 Task: Create a task  Develop a new online tool for project collaboration , assign it to team member softage.4@softage.net in the project AgileLogic and update the status of the task to  On Track  , set the priority of the task to Low
Action: Mouse moved to (91, 268)
Screenshot: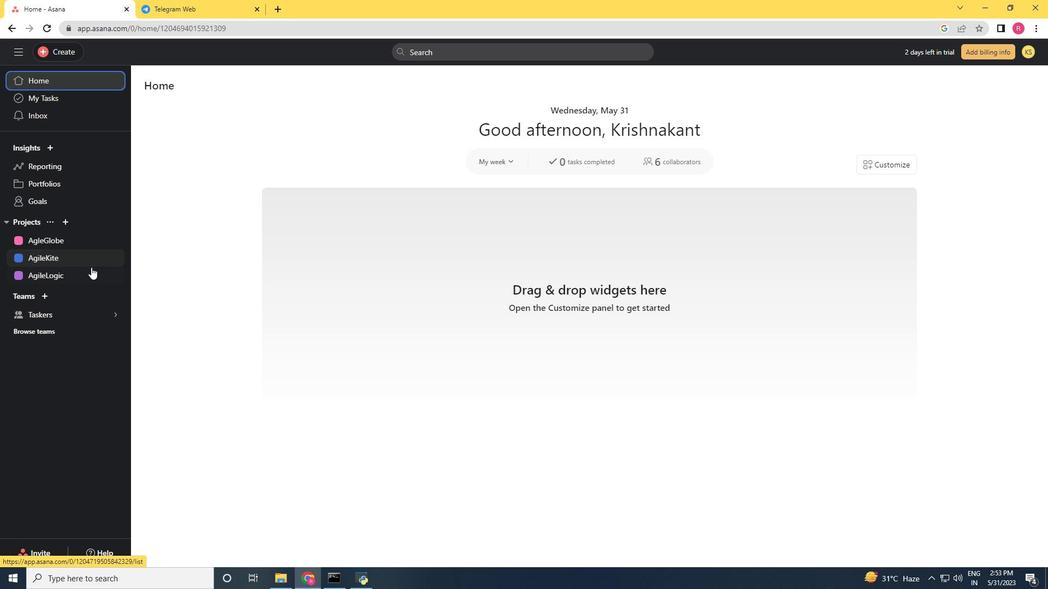 
Action: Mouse pressed left at (91, 268)
Screenshot: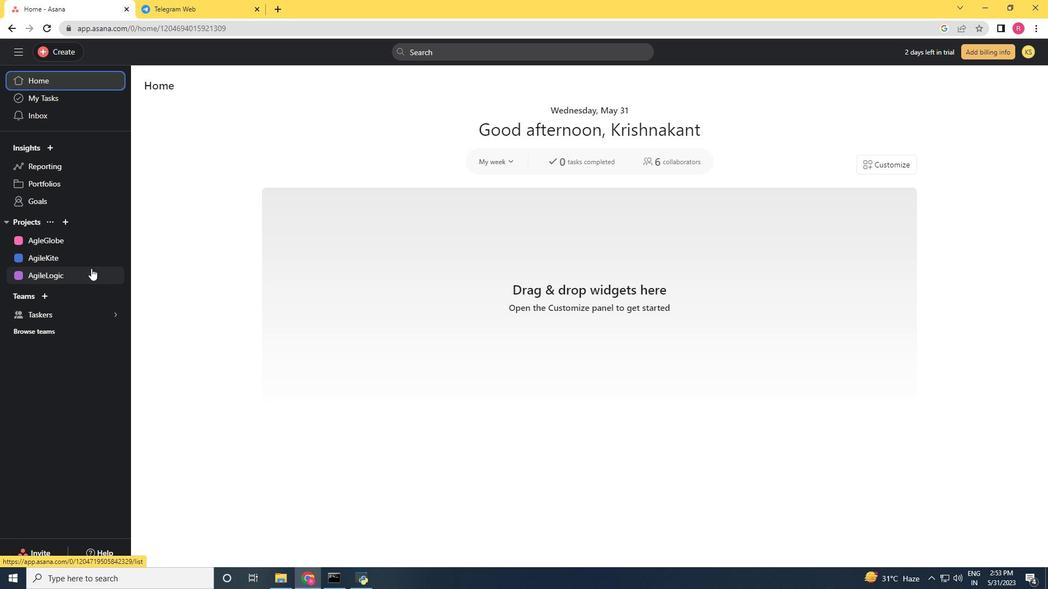 
Action: Mouse moved to (65, 50)
Screenshot: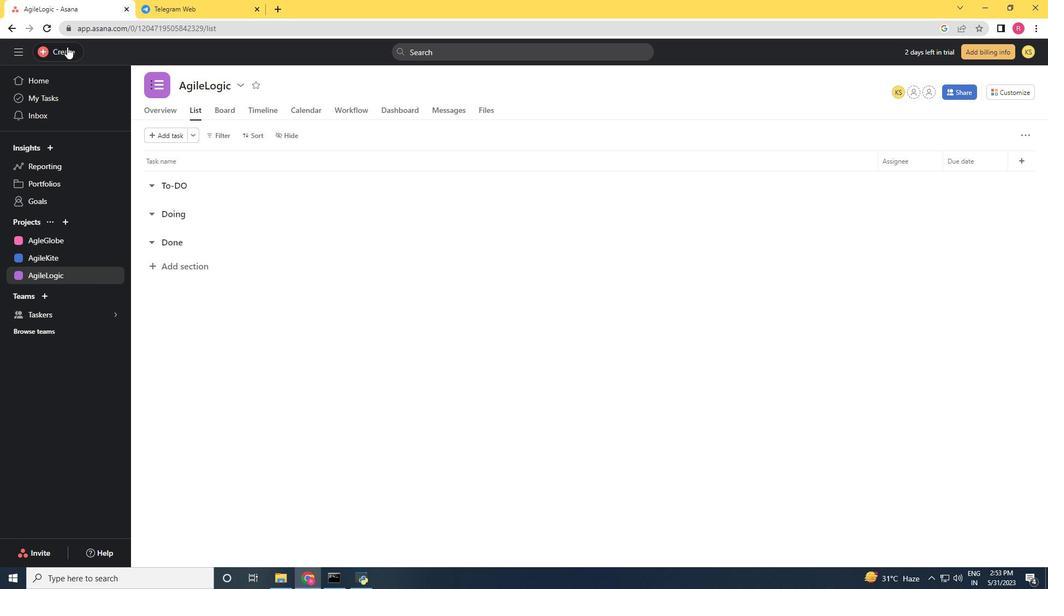 
Action: Mouse pressed left at (65, 50)
Screenshot: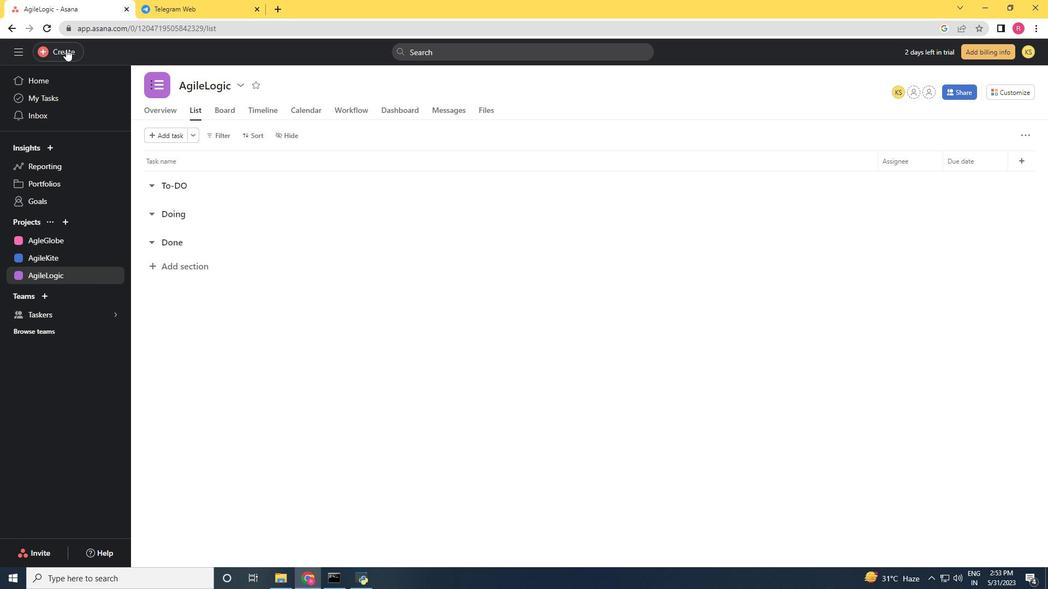 
Action: Mouse moved to (117, 54)
Screenshot: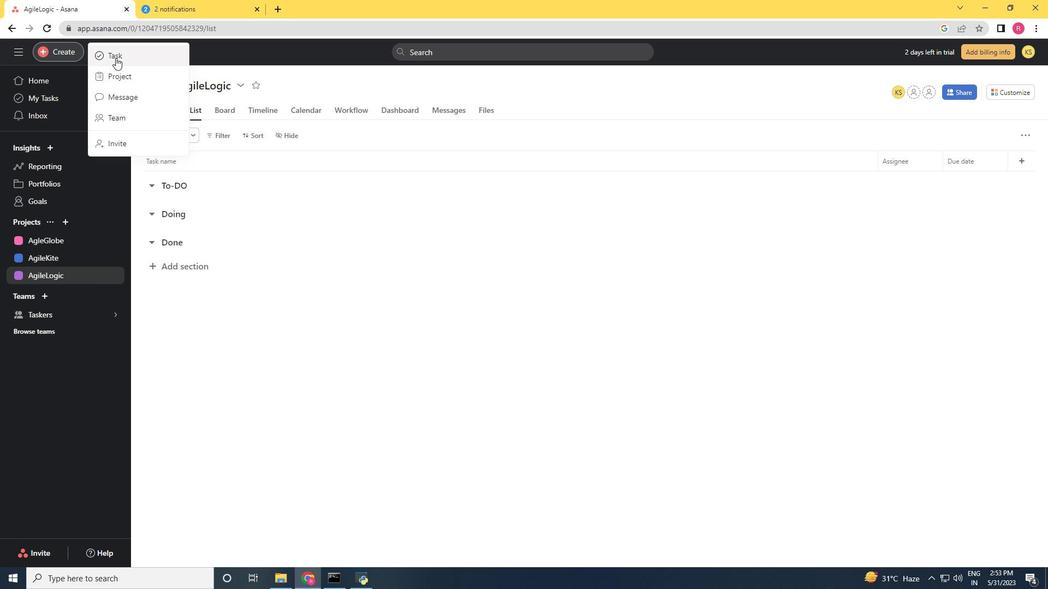 
Action: Mouse pressed left at (117, 54)
Screenshot: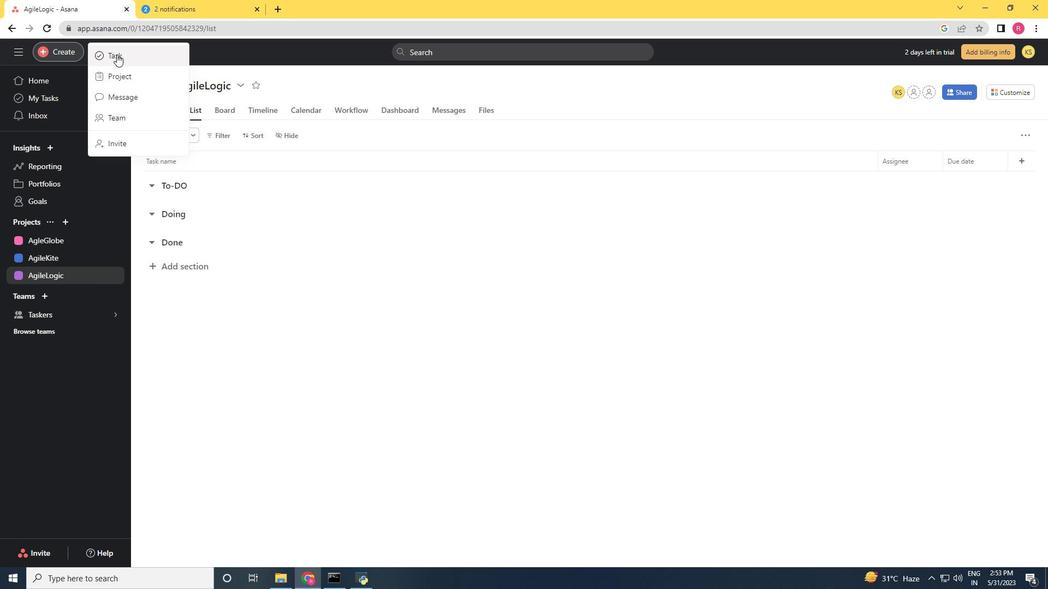 
Action: Key pressed <Key.shift><Key.shift>Develop<Key.space>a<Key.space>new<Key.space>tool<Key.space>d<Key.backspace>for<Key.space>[<Key.backspace>project<Key.space>collabraton
Screenshot: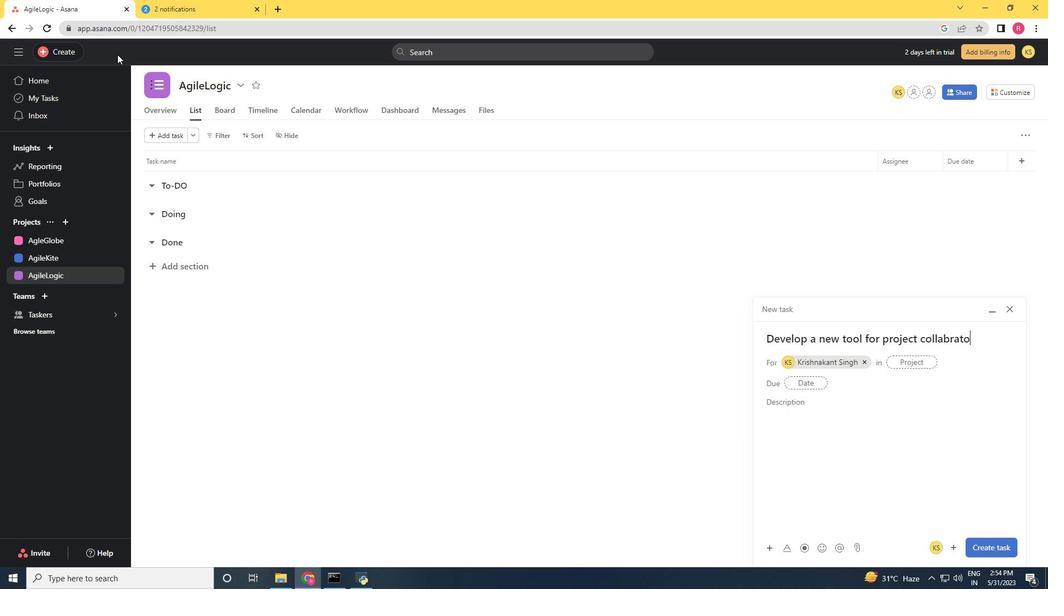 
Action: Mouse moved to (865, 362)
Screenshot: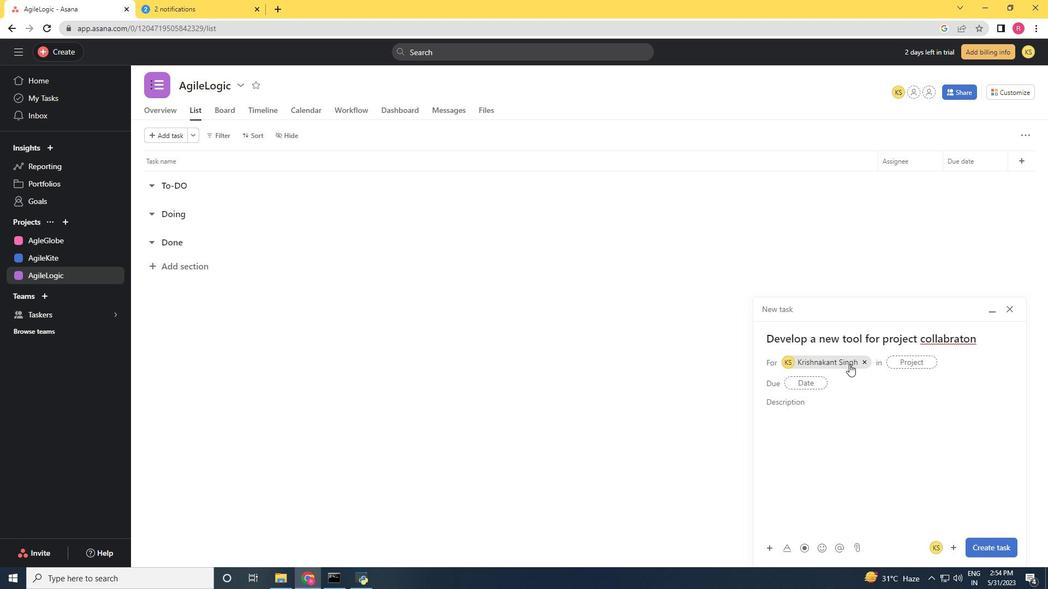 
Action: Mouse pressed left at (865, 362)
Screenshot: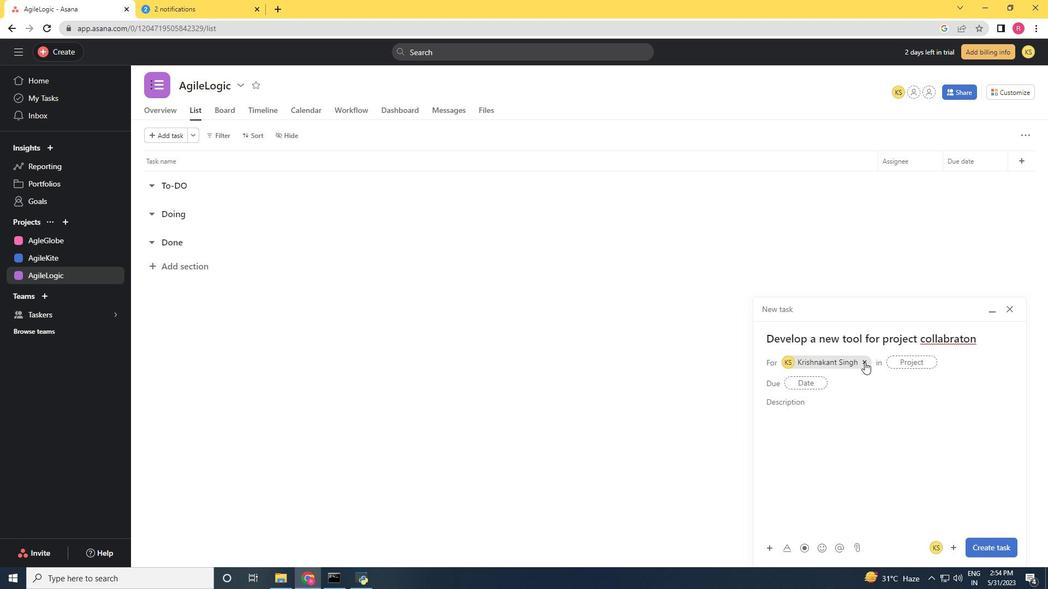 
Action: Mouse moved to (803, 356)
Screenshot: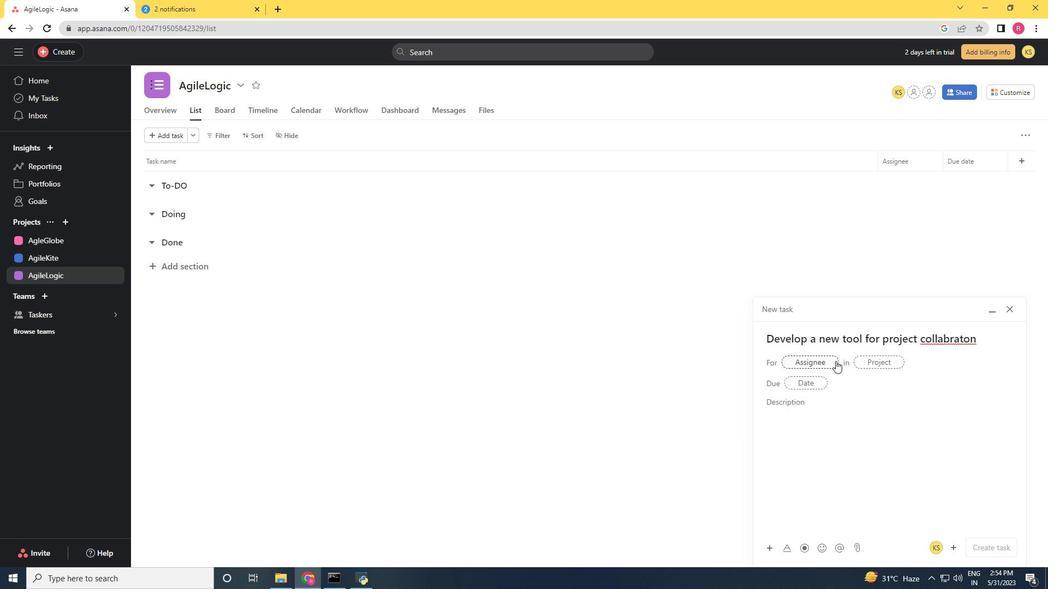 
Action: Mouse pressed left at (803, 356)
Screenshot: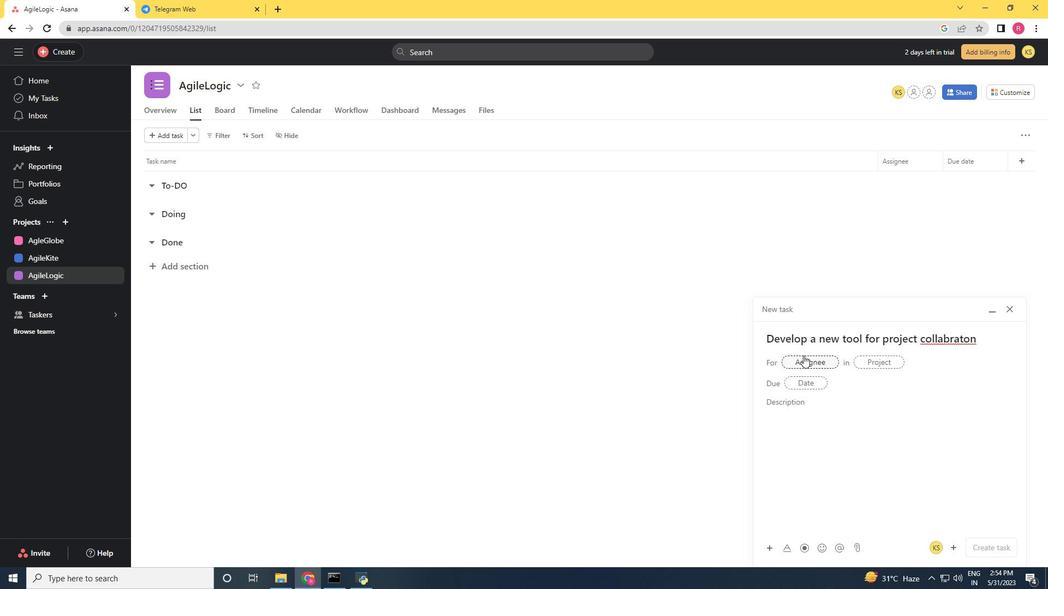 
Action: Key pressed softage.5<Key.shift>@softage.net
Screenshot: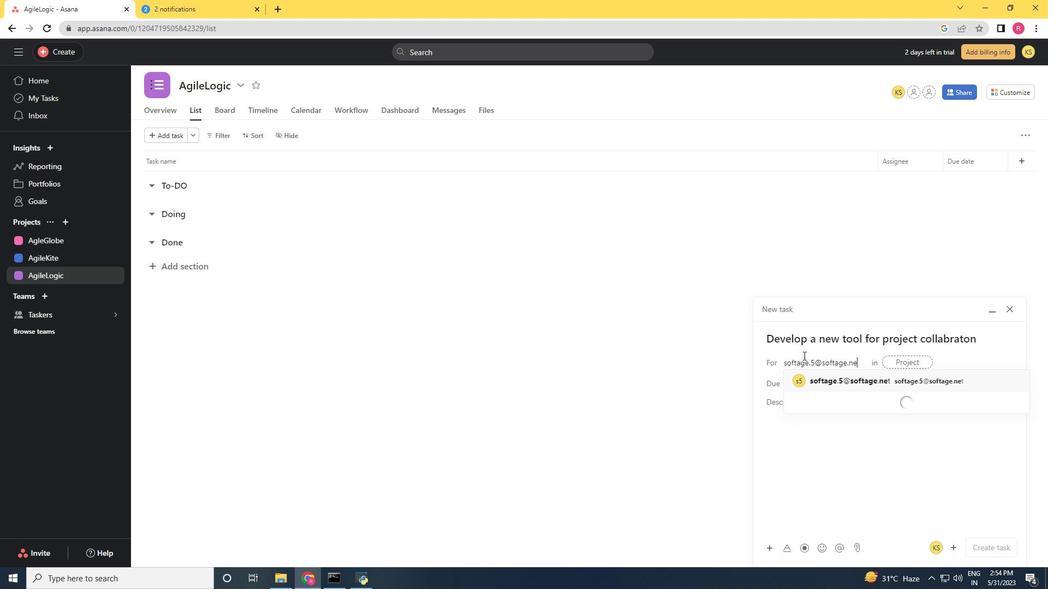 
Action: Mouse moved to (853, 375)
Screenshot: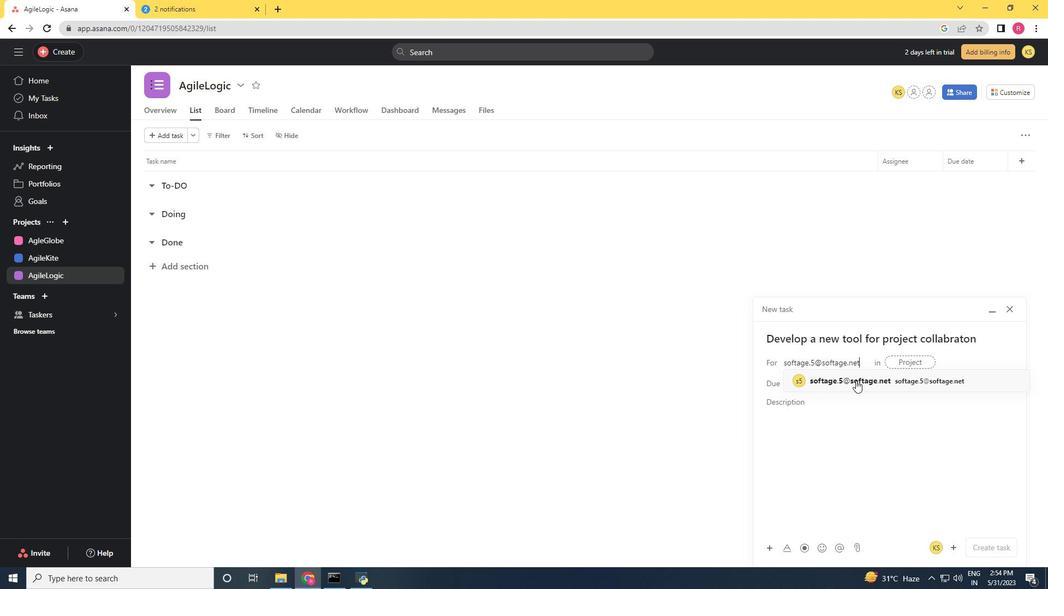 
Action: Mouse pressed left at (853, 375)
Screenshot: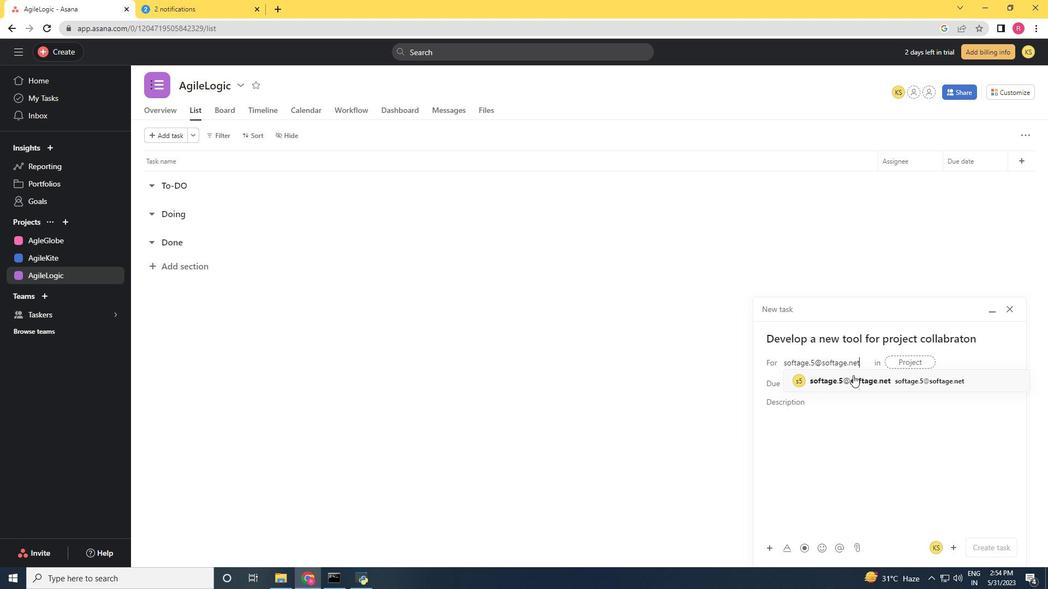 
Action: Mouse moved to (767, 384)
Screenshot: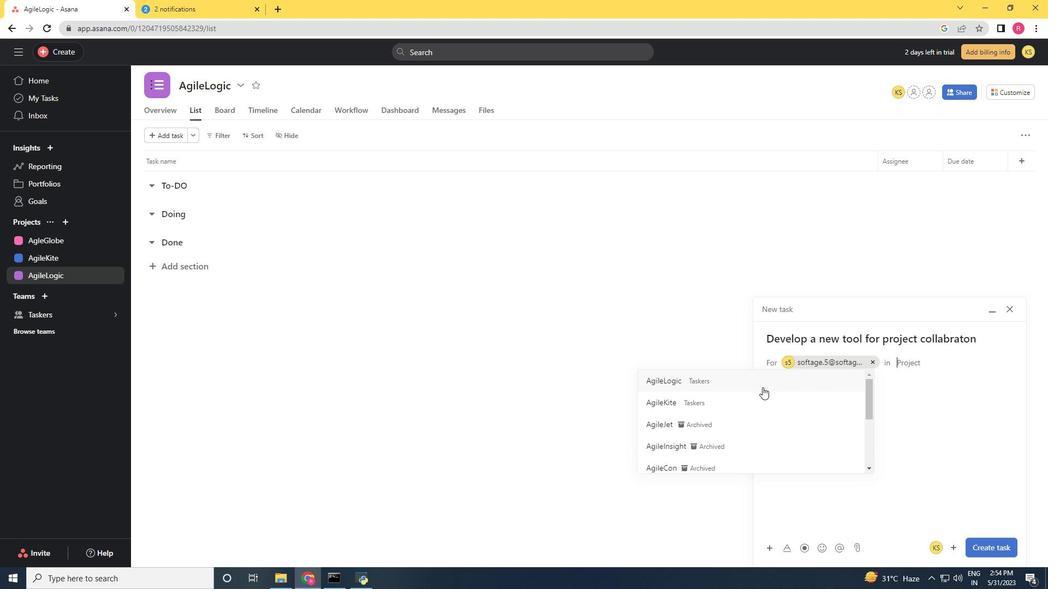 
Action: Mouse pressed left at (767, 384)
Screenshot: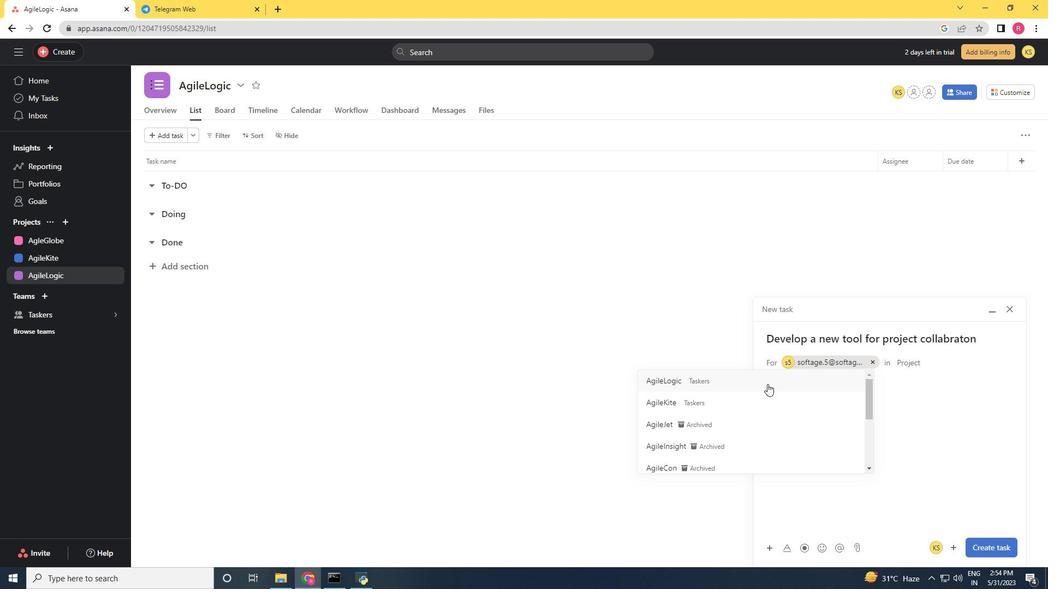 
Action: Mouse moved to (984, 543)
Screenshot: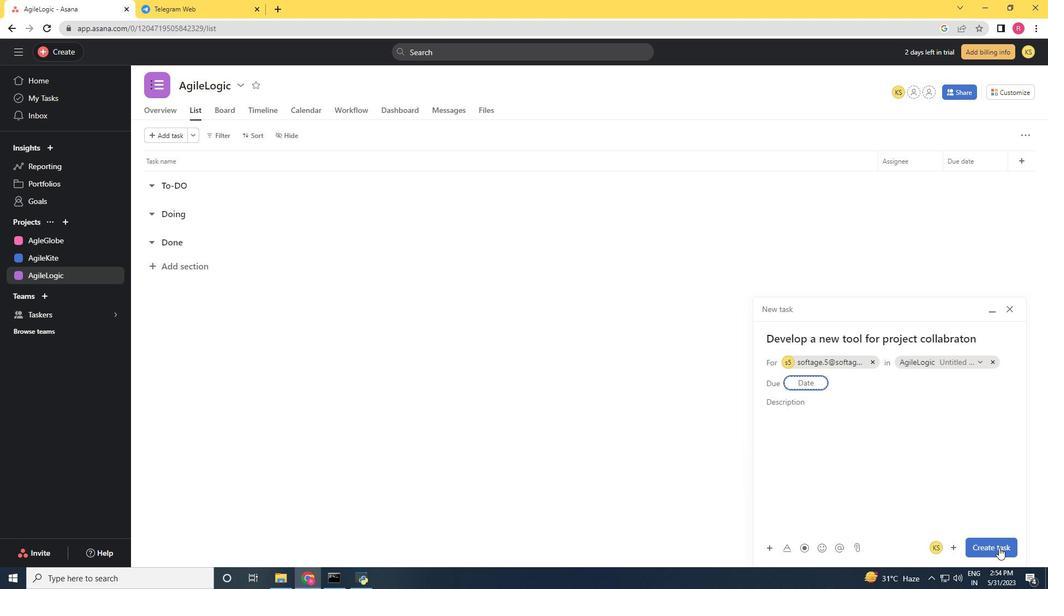 
Action: Mouse pressed left at (984, 543)
Screenshot: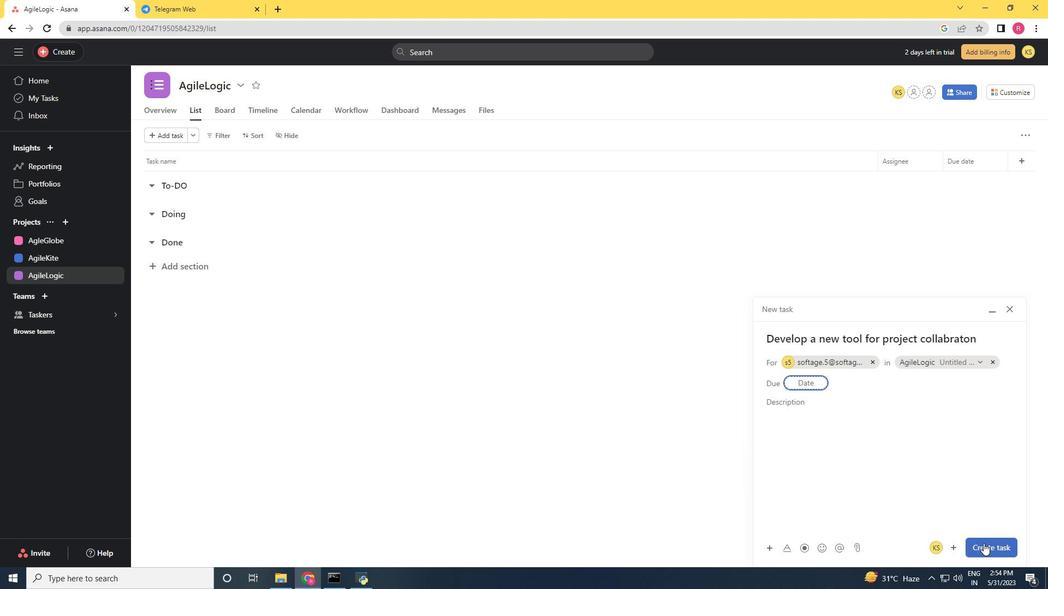 
Action: Mouse moved to (880, 160)
Screenshot: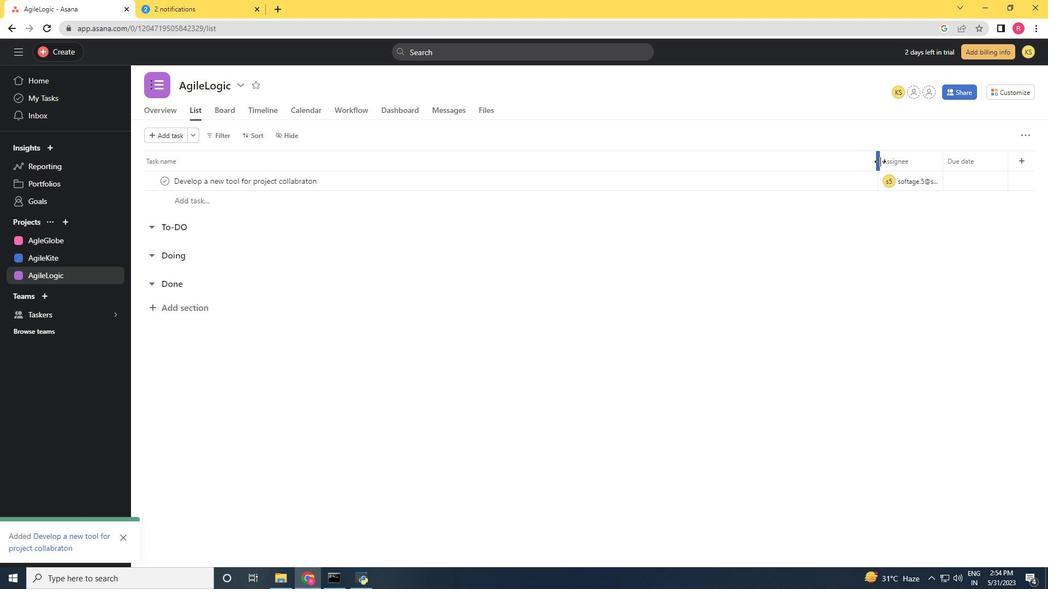 
Action: Mouse pressed left at (880, 160)
Screenshot: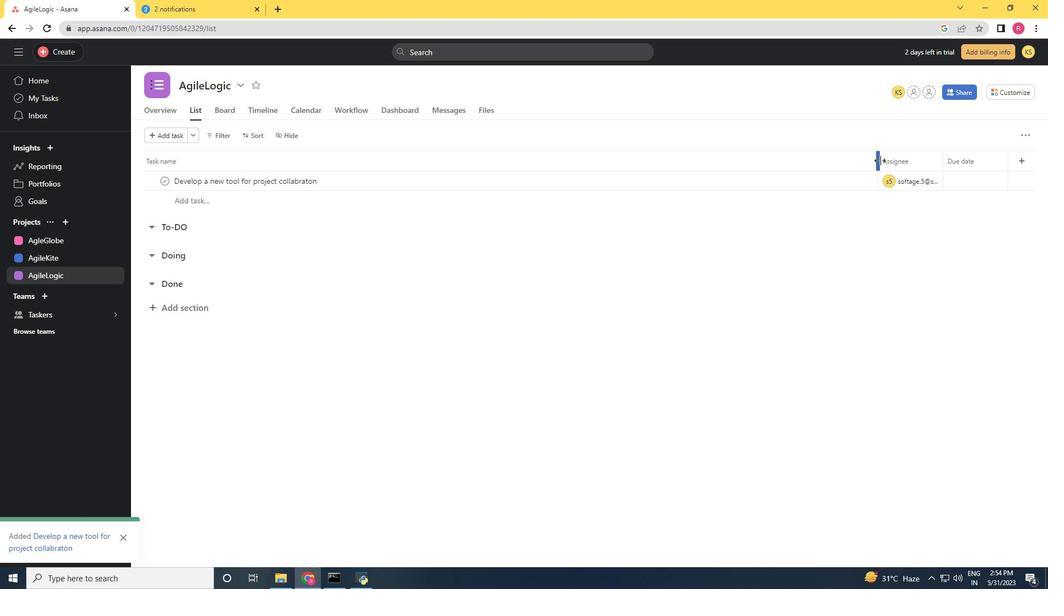
Action: Mouse moved to (899, 164)
Screenshot: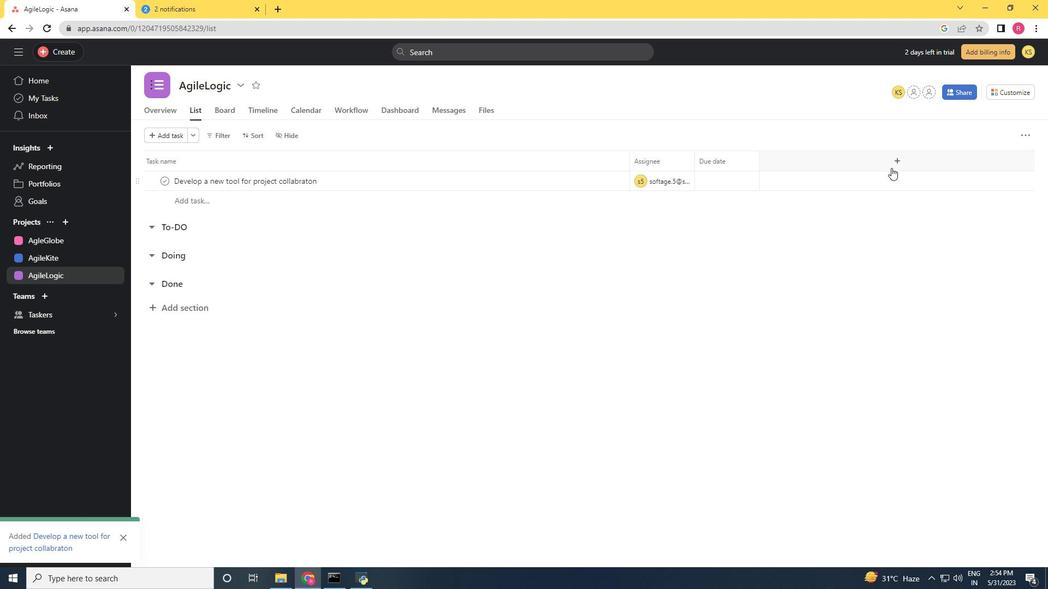 
Action: Mouse pressed left at (899, 164)
Screenshot: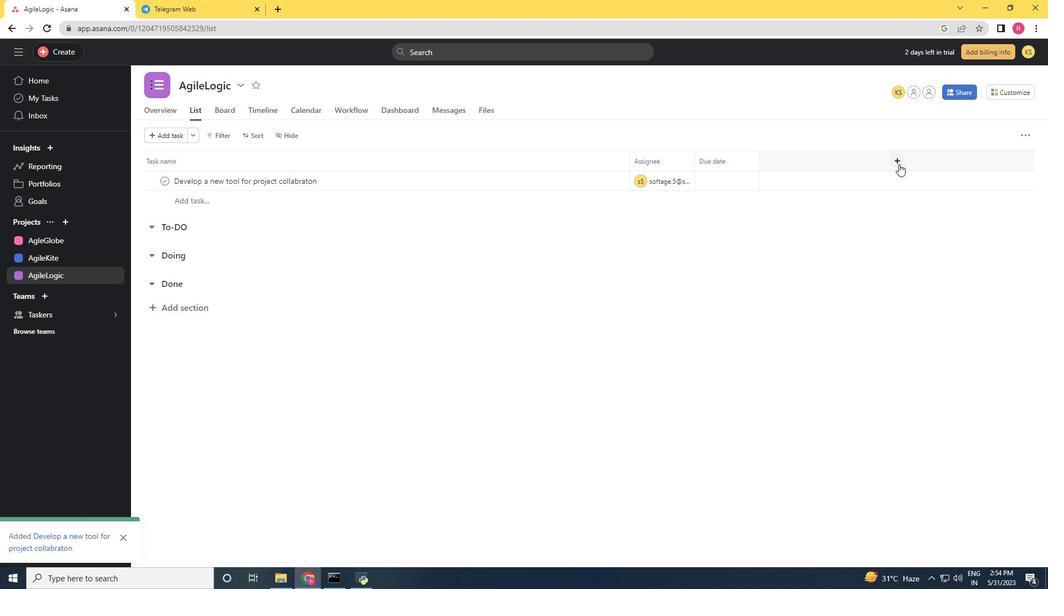 
Action: Mouse moved to (804, 285)
Screenshot: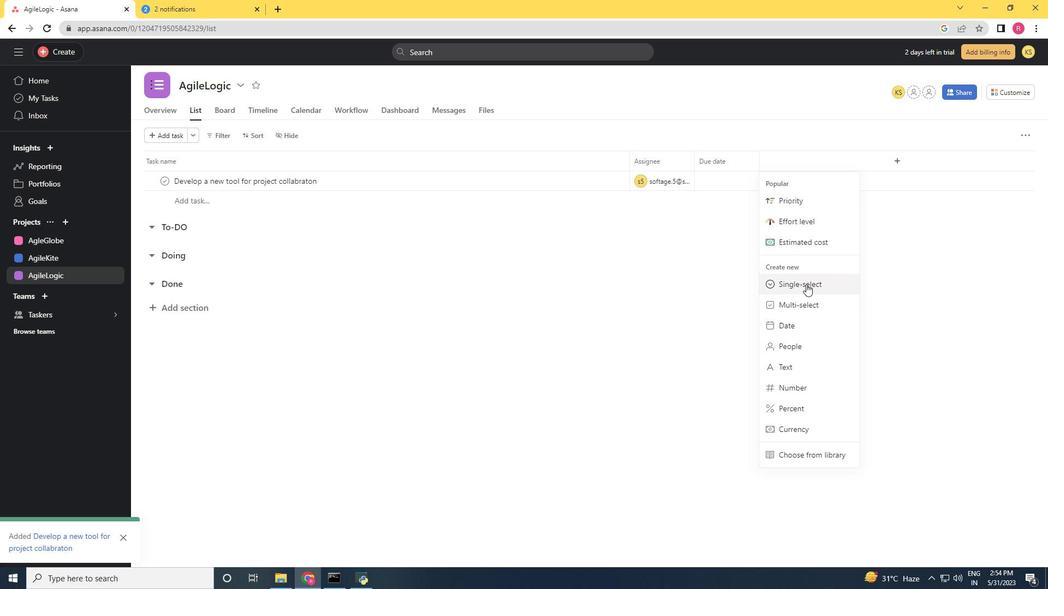 
Action: Mouse pressed left at (804, 285)
Screenshot: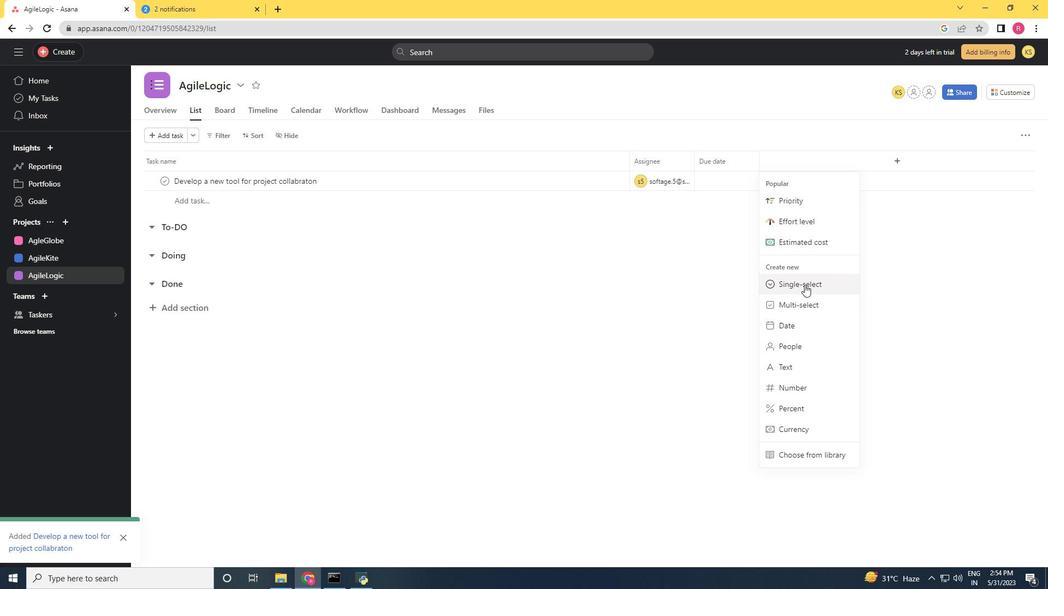 
Action: Key pressed <Key.shift>Status
Screenshot: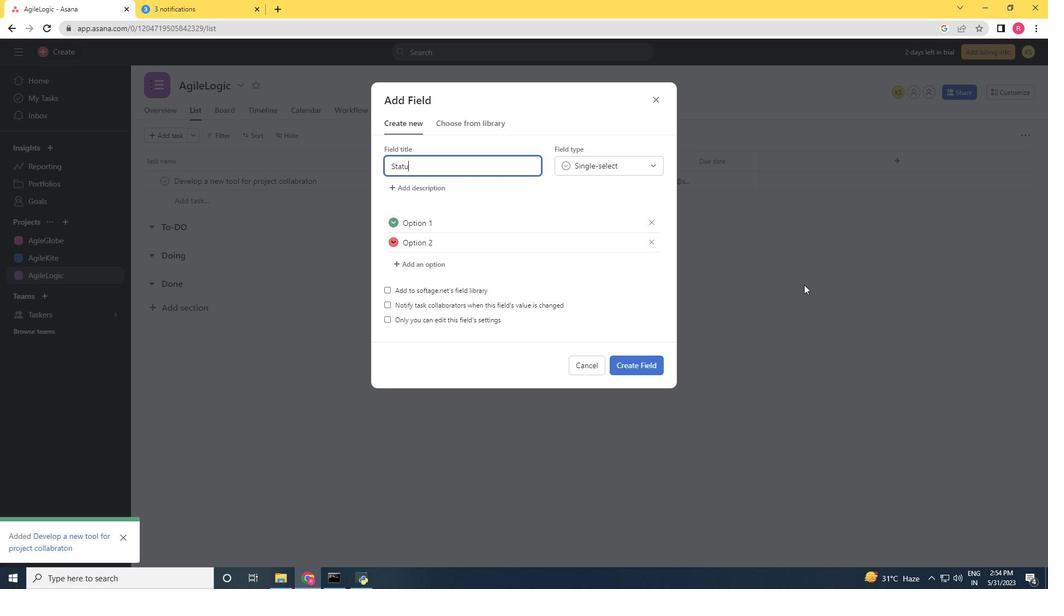 
Action: Mouse moved to (489, 225)
Screenshot: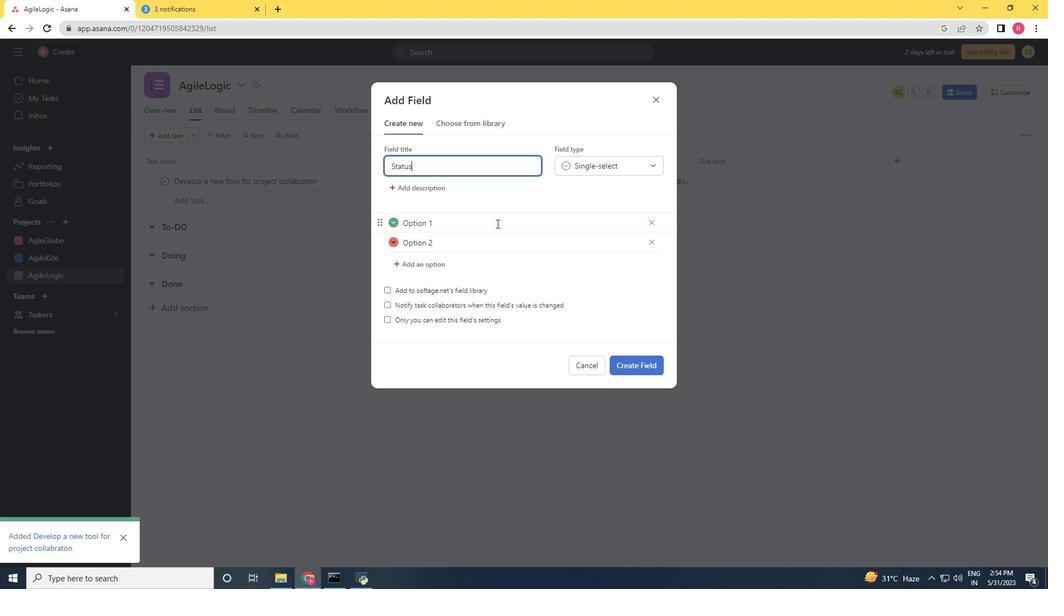
Action: Mouse pressed left at (489, 225)
Screenshot: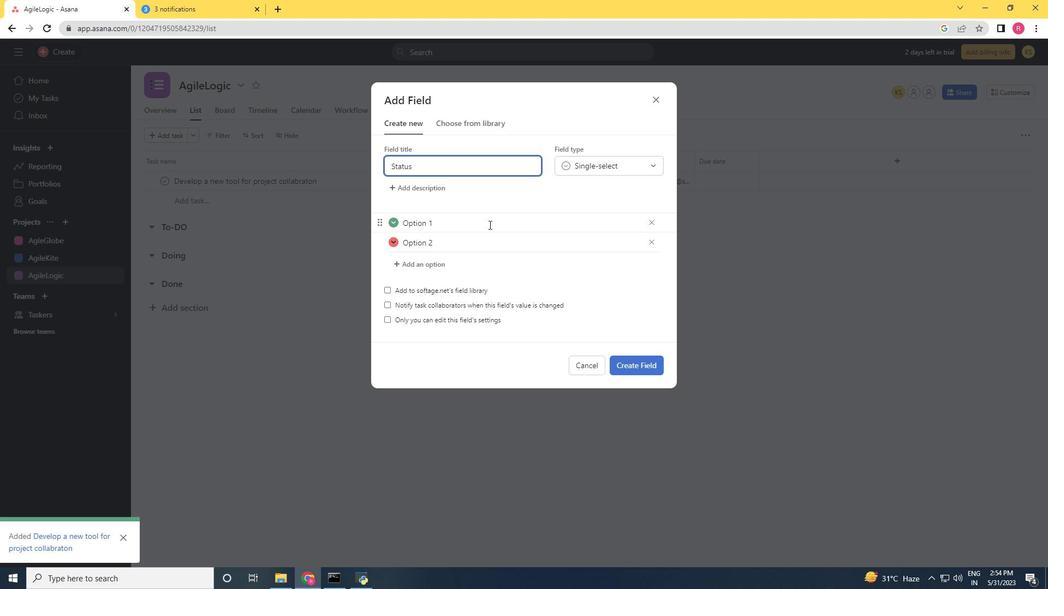 
Action: Key pressed <Key.backspace><Key.backspace><Key.backspace><Key.backspace><Key.backspace><Key.backspace><Key.backspace><Key.backspace><Key.shift_r>On<Key.space><Key.shift><Key.shift>Track<Key.enter><Key.shift_r>Off<Key.space><Key.shift>Track<Key.enter><Key.shift>At<Key.space><Key.shift><Key.shift><Key.shift>Risk
Screenshot: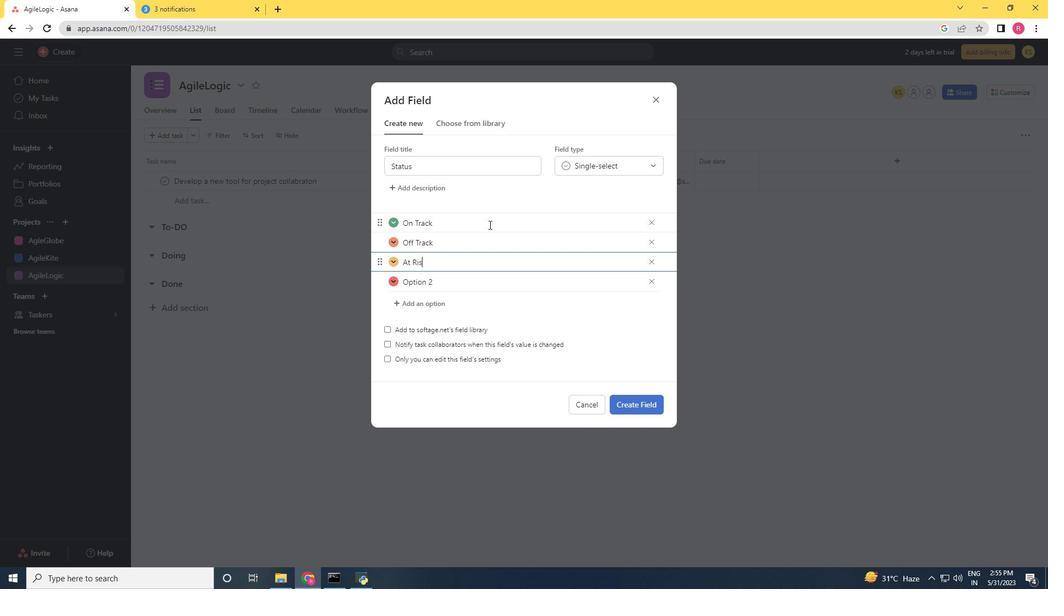 
Action: Mouse moved to (649, 279)
Screenshot: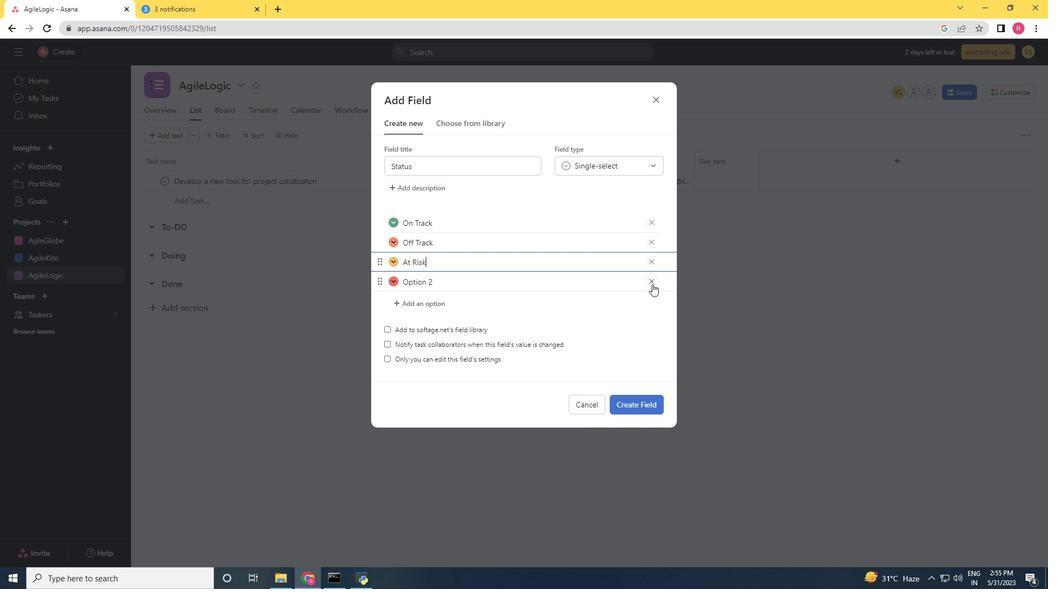
Action: Mouse pressed left at (649, 279)
Screenshot: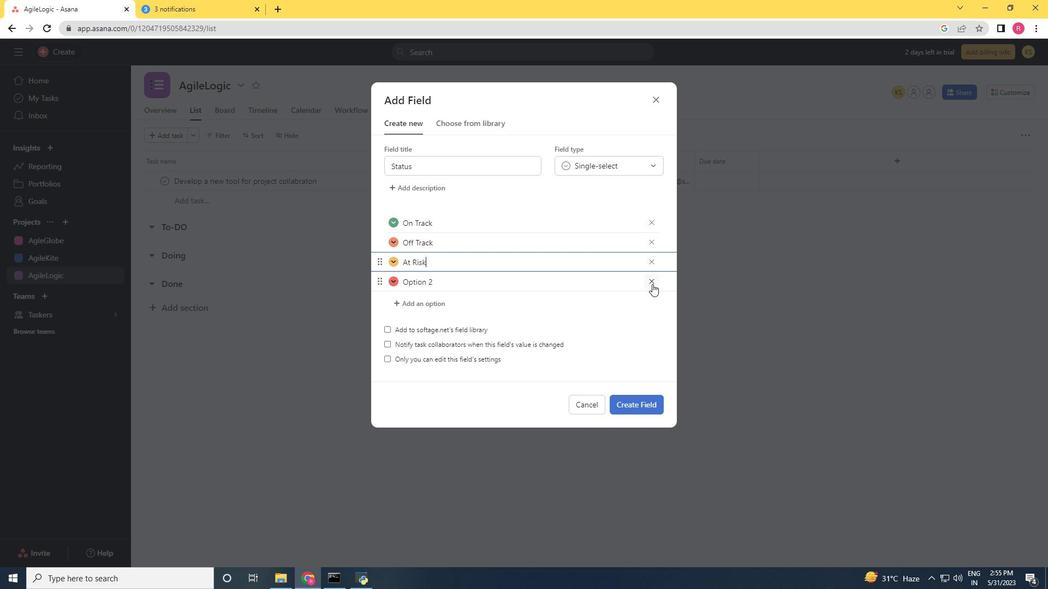 
Action: Mouse moved to (645, 387)
Screenshot: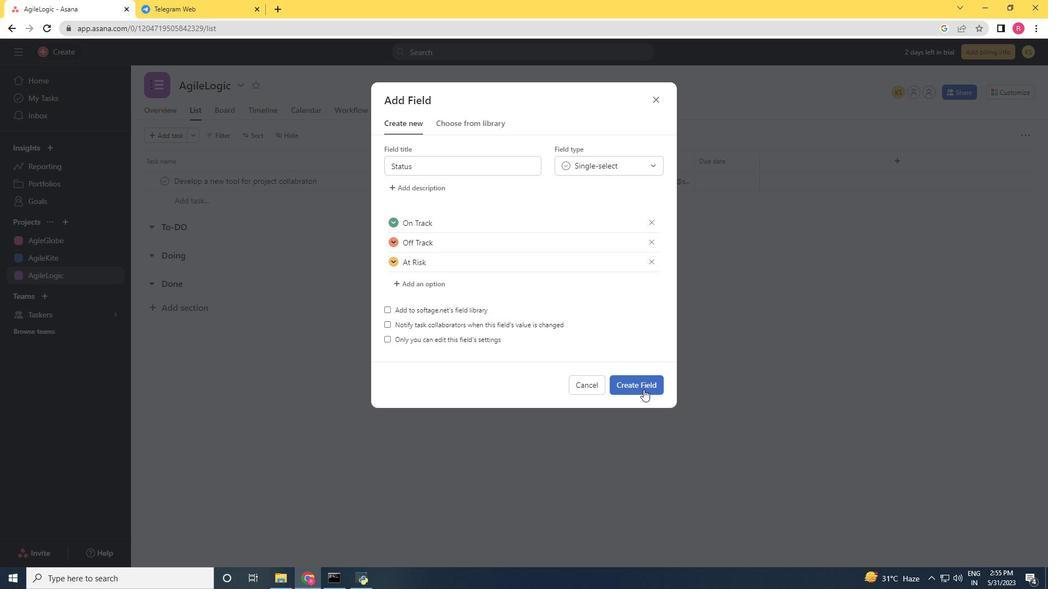 
Action: Mouse pressed left at (645, 387)
Screenshot: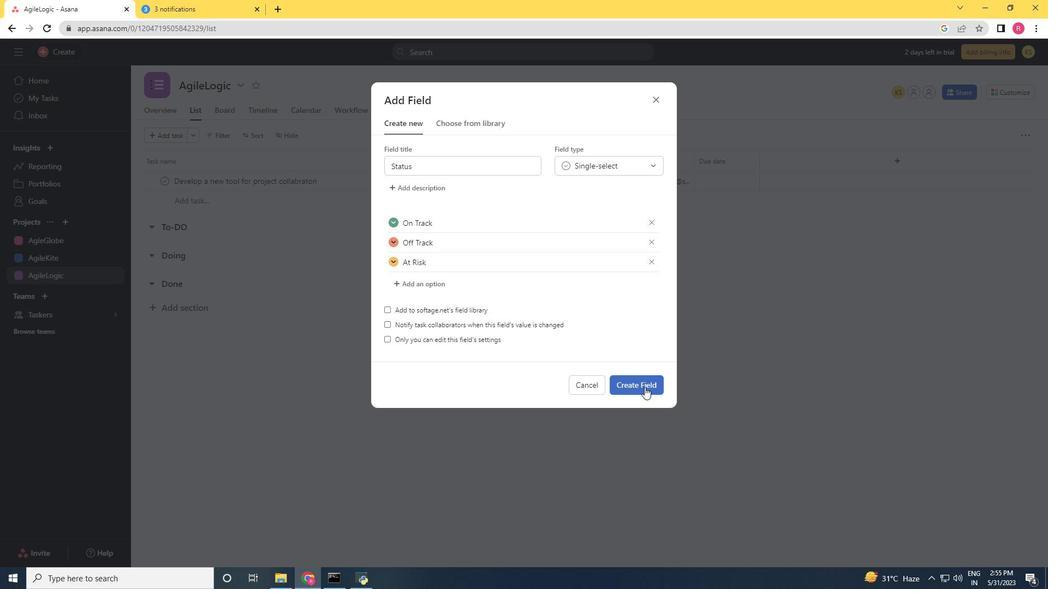 
Action: Mouse moved to (808, 176)
Screenshot: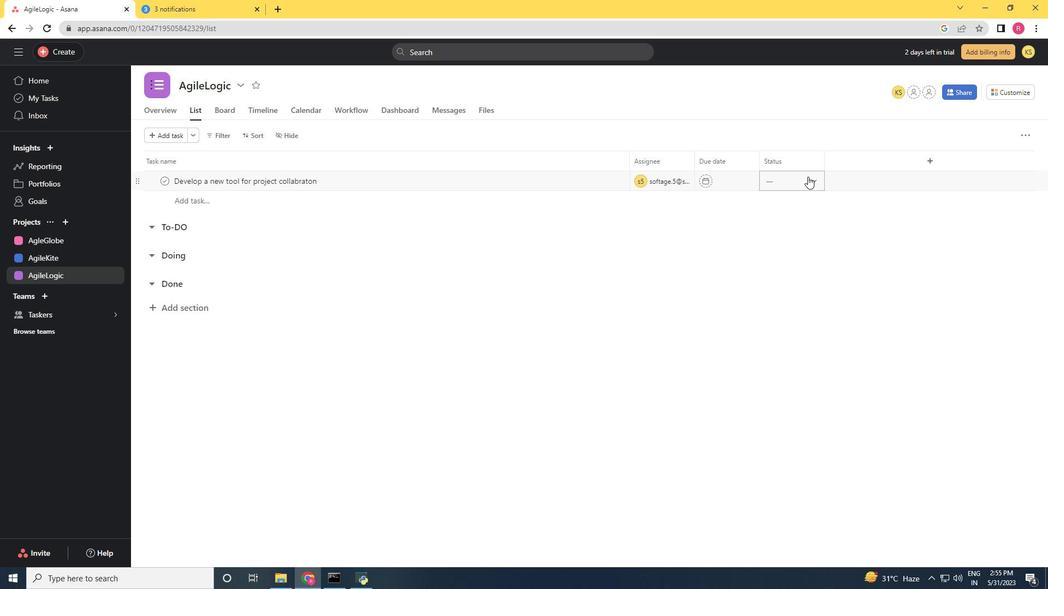 
Action: Mouse pressed left at (808, 176)
Screenshot: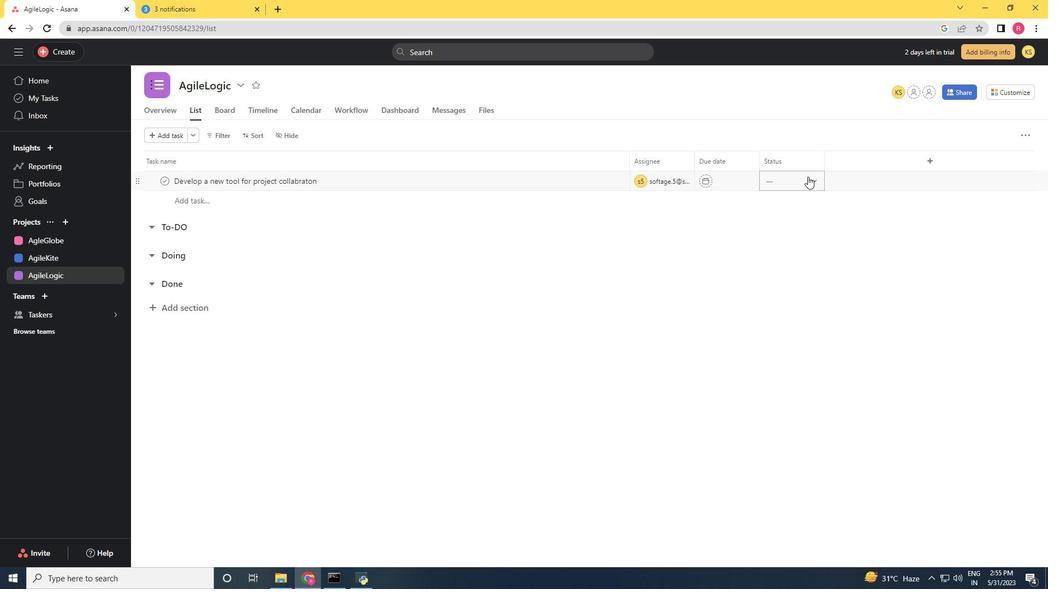 
Action: Mouse moved to (811, 210)
Screenshot: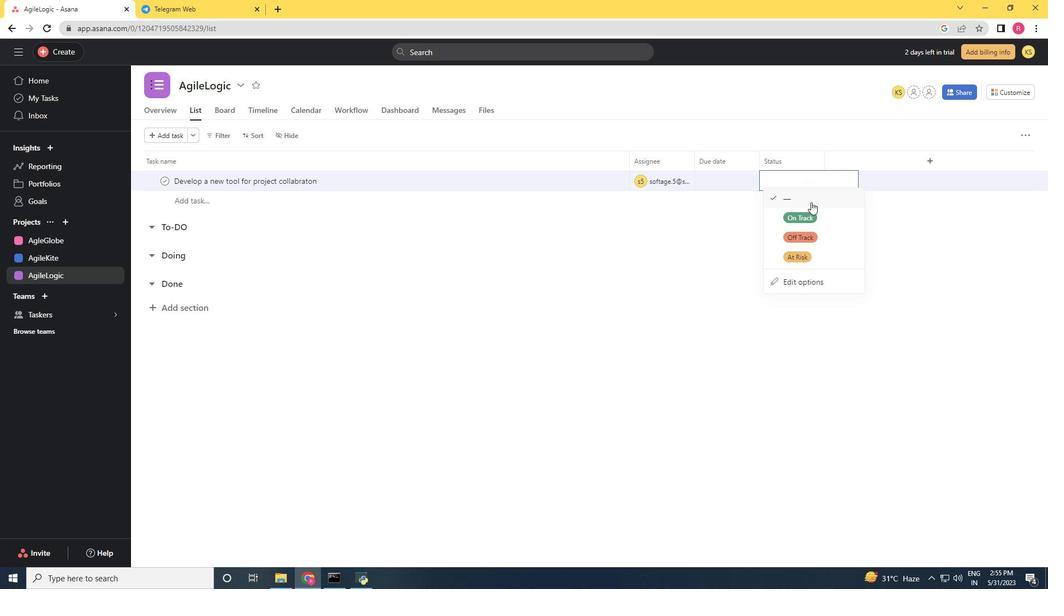 
Action: Mouse pressed left at (811, 210)
Screenshot: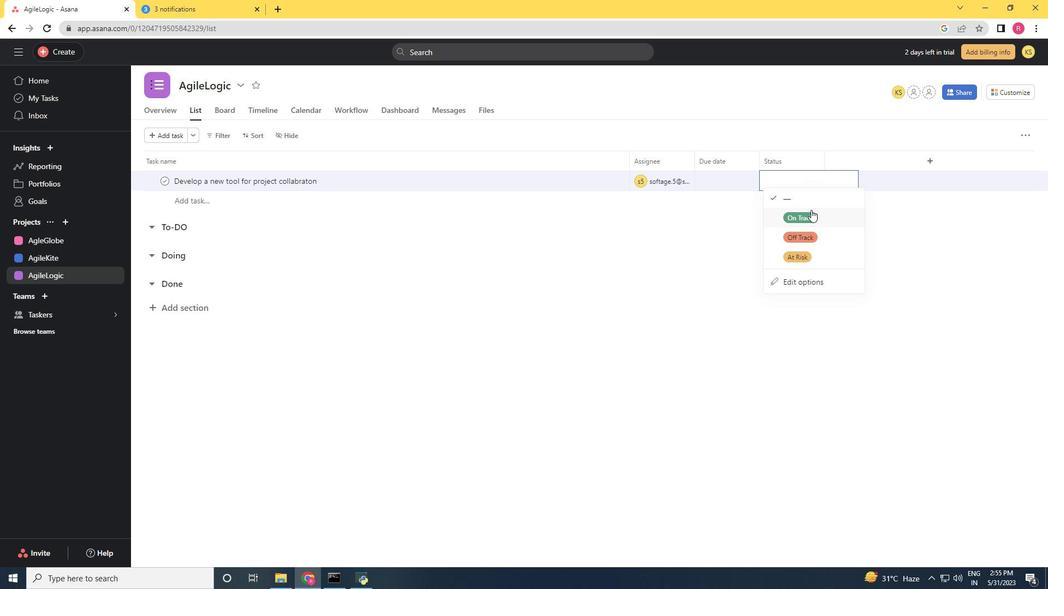 
Action: Mouse moved to (904, 183)
Screenshot: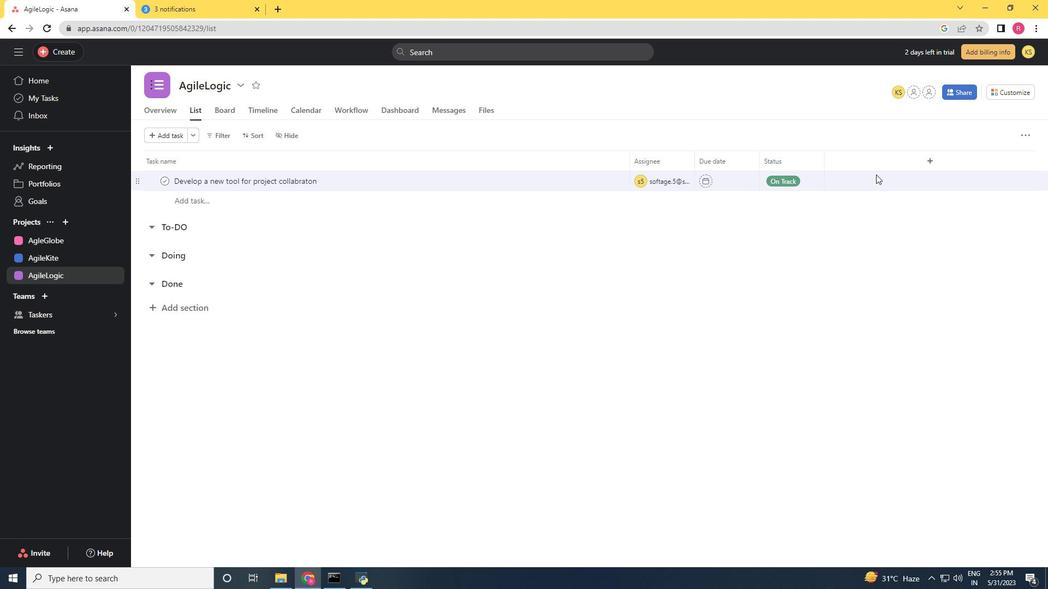 
Action: Mouse pressed left at (904, 183)
Screenshot: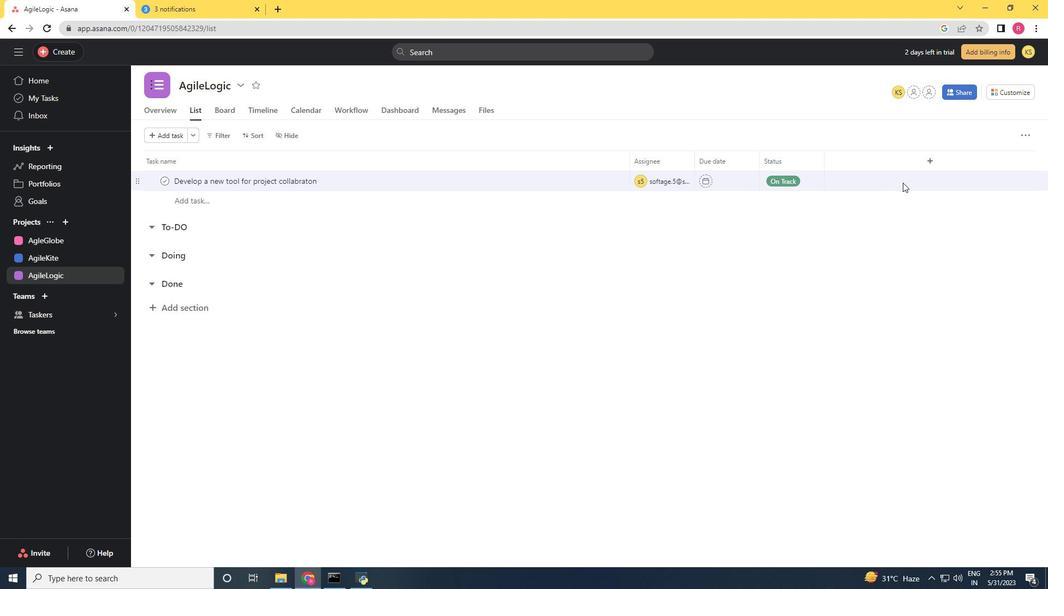 
Action: Mouse moved to (933, 160)
Screenshot: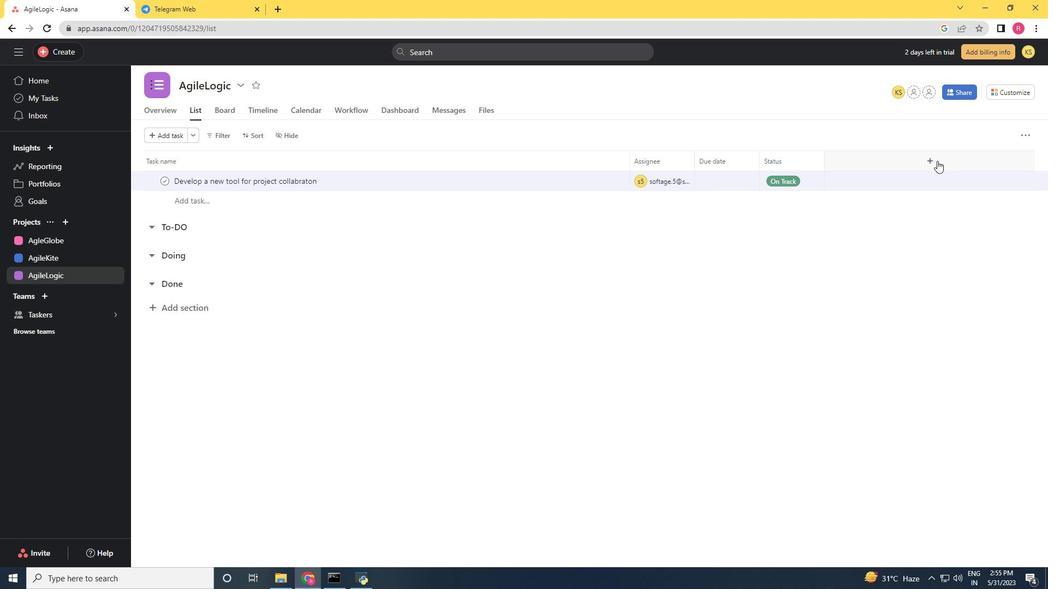 
Action: Mouse pressed left at (933, 160)
Screenshot: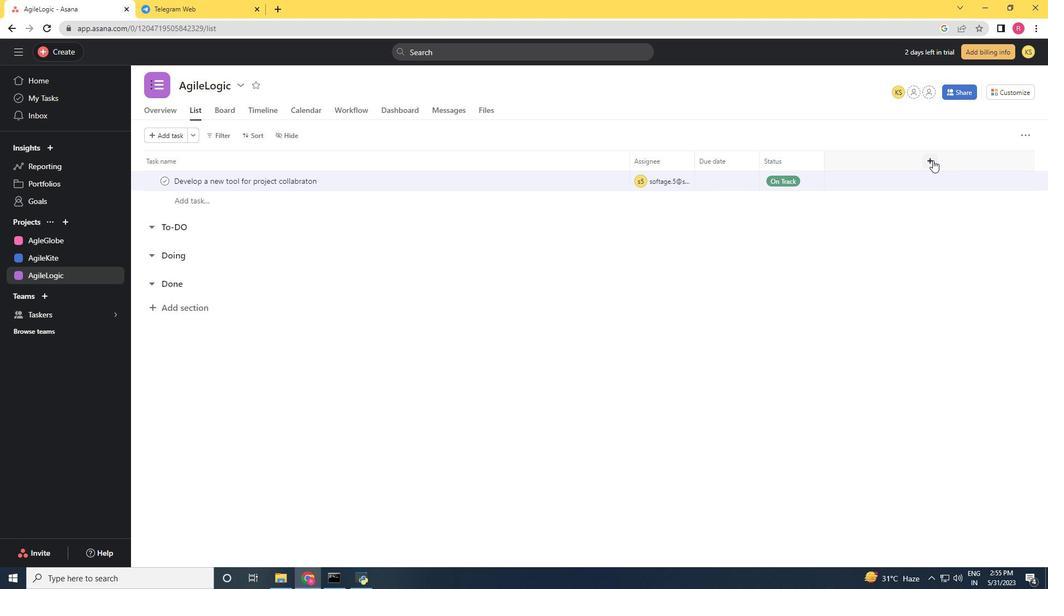
Action: Mouse moved to (890, 197)
Screenshot: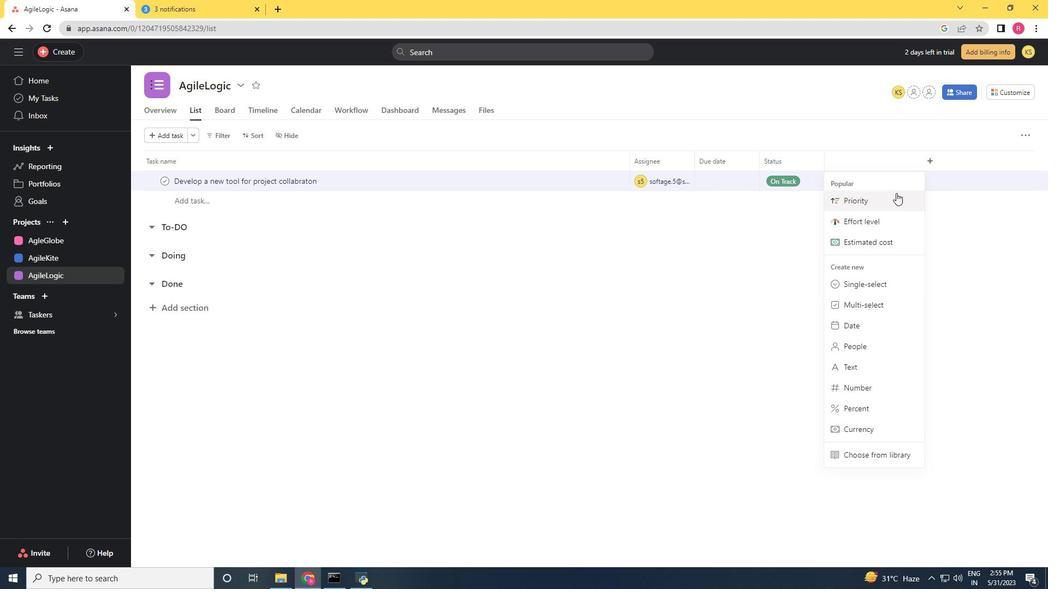 
Action: Mouse pressed left at (890, 197)
Screenshot: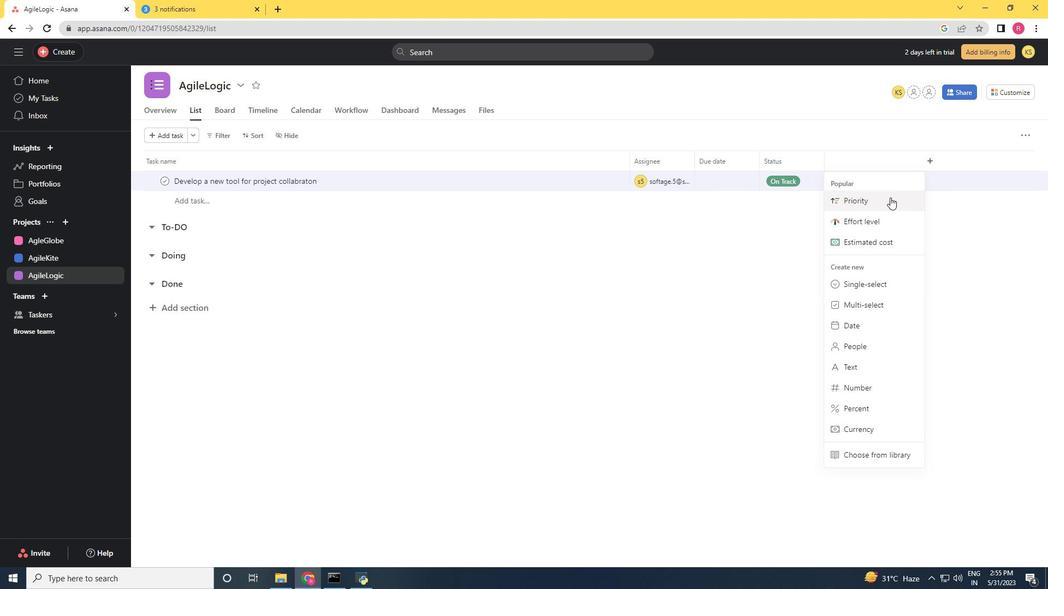 
Action: Mouse moved to (641, 370)
Screenshot: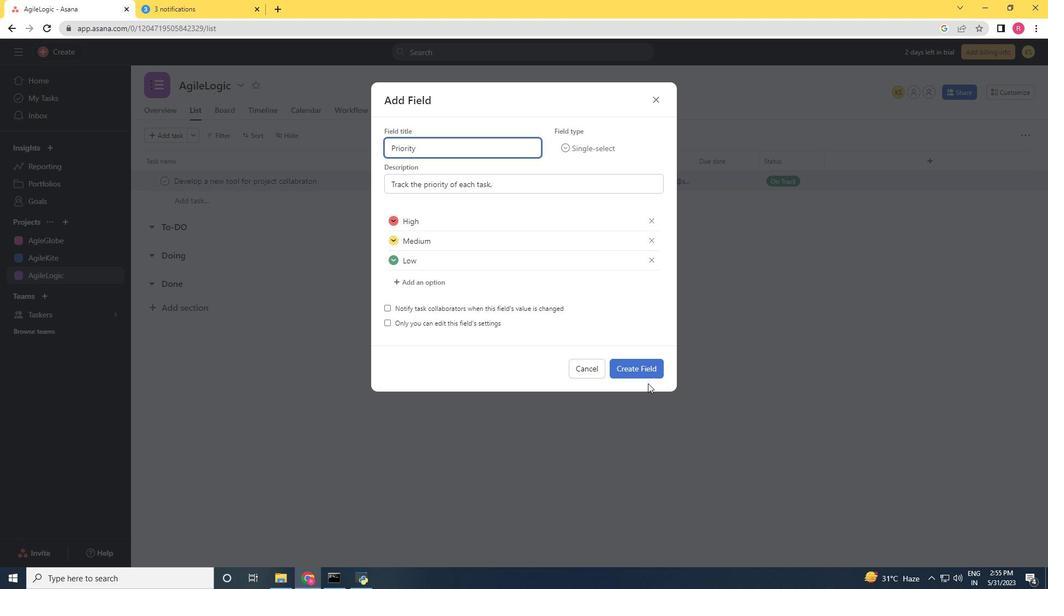 
Action: Mouse pressed left at (641, 370)
Screenshot: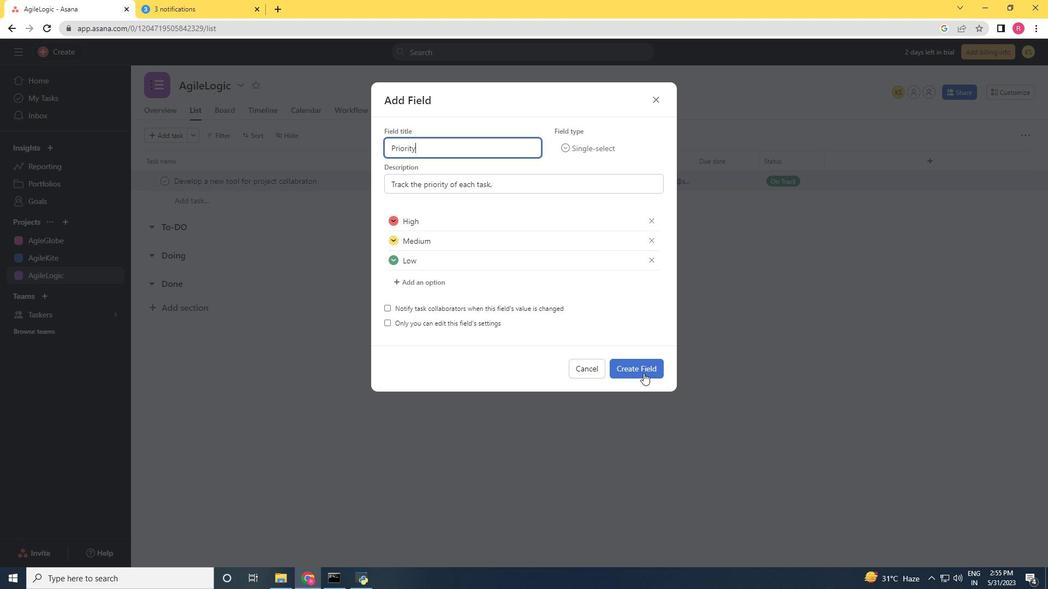 
Action: Mouse moved to (852, 181)
Screenshot: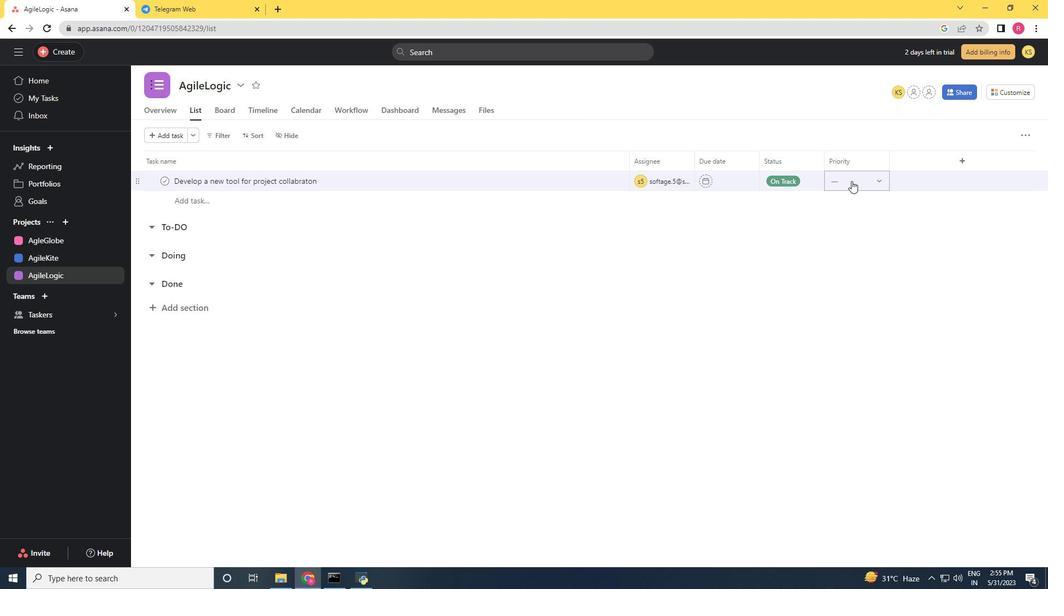 
Action: Mouse pressed left at (852, 181)
Screenshot: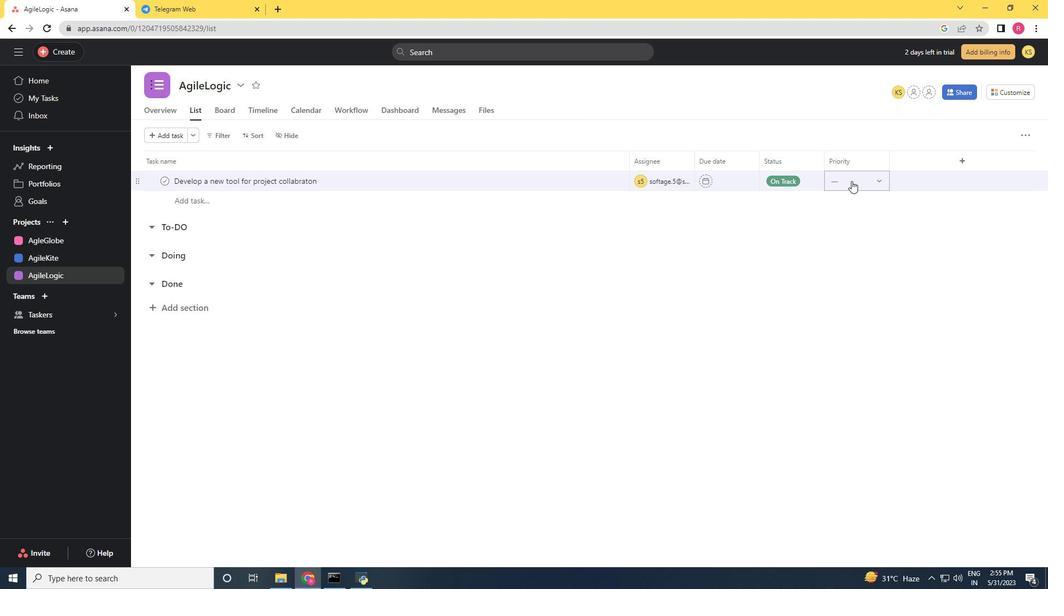 
Action: Mouse moved to (860, 263)
Screenshot: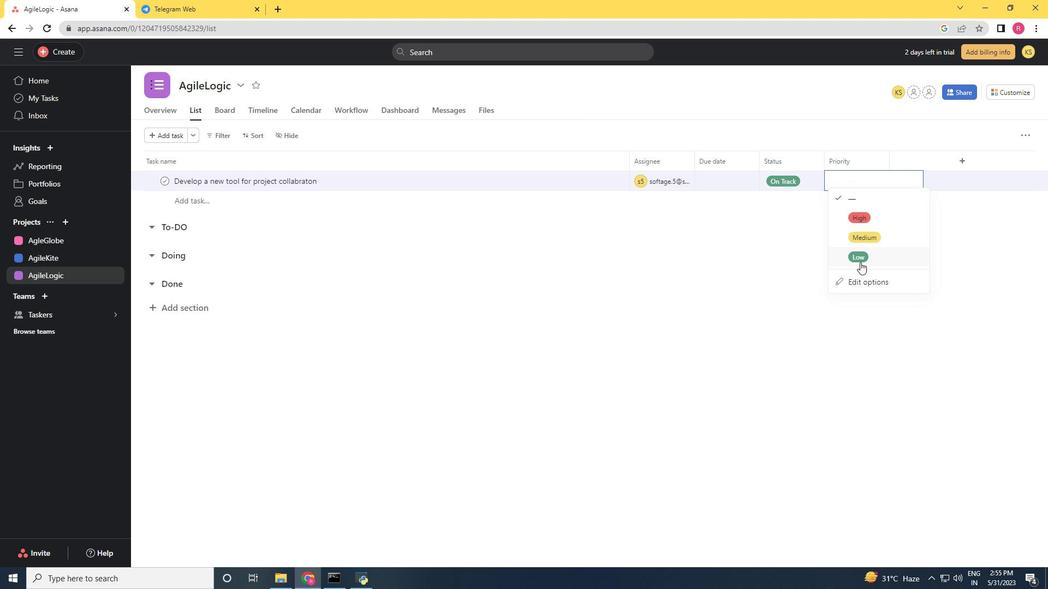 
Action: Mouse pressed left at (860, 263)
Screenshot: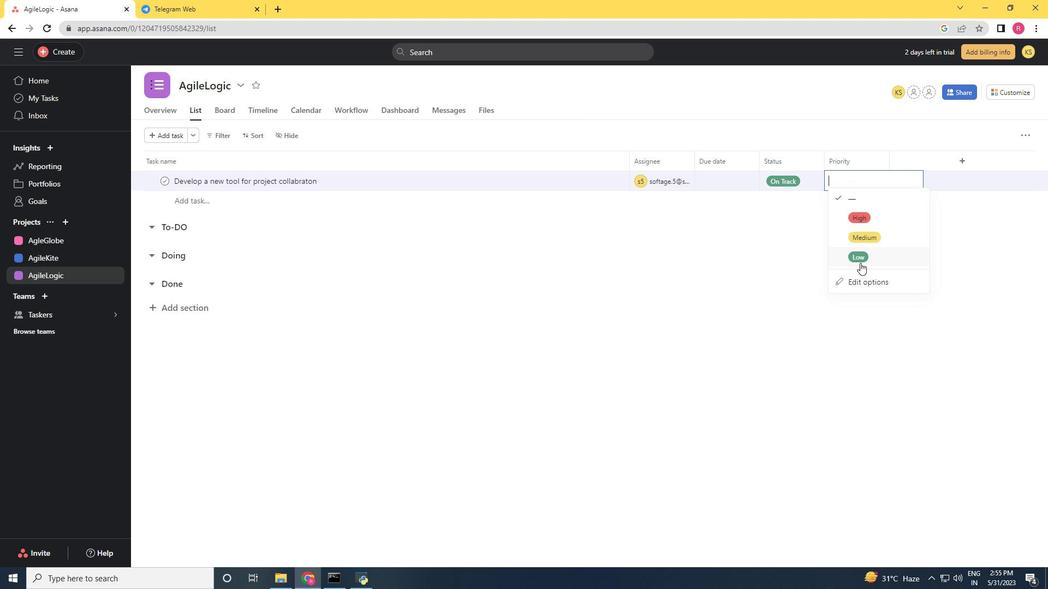 
